 Task: Add Four Sigmatic Ground Coffee with Lion's Mane Dark Roast Mix to the cart.
Action: Mouse moved to (11, 125)
Screenshot: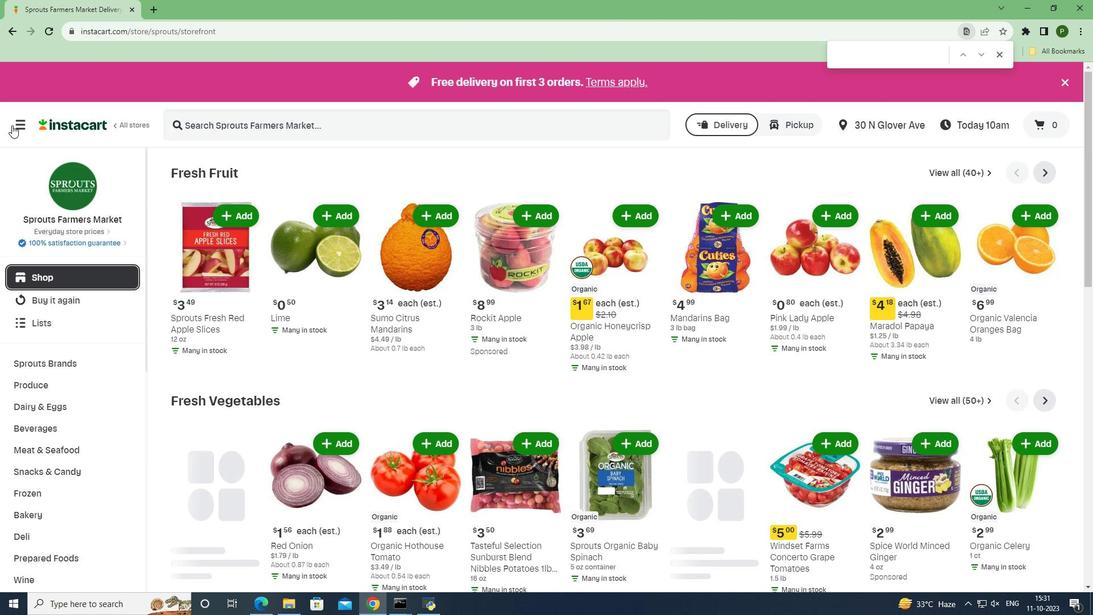 
Action: Mouse pressed left at (11, 125)
Screenshot: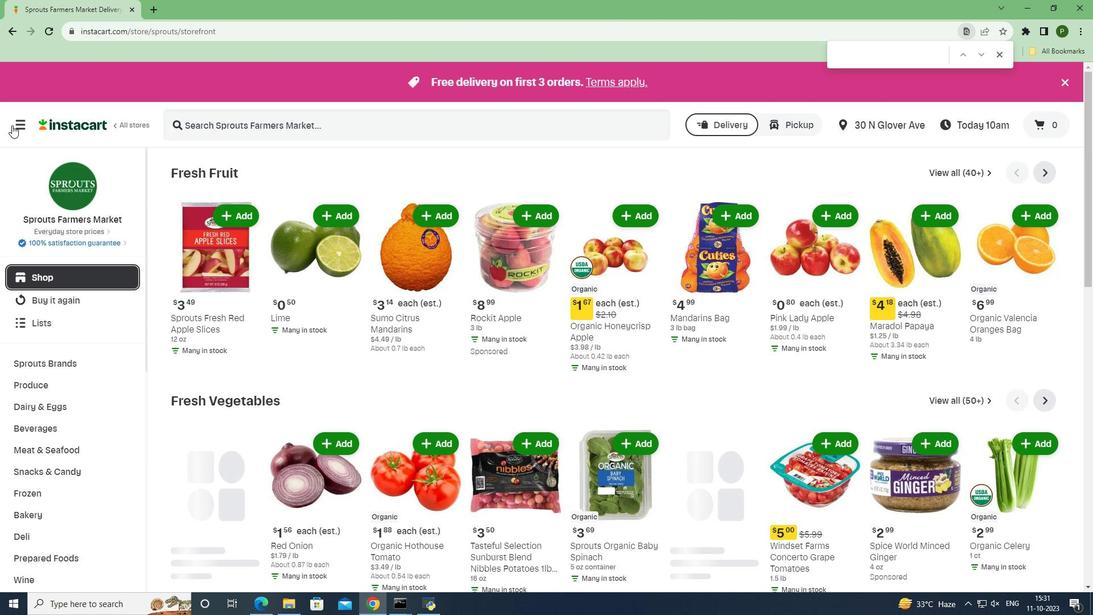 
Action: Mouse moved to (54, 298)
Screenshot: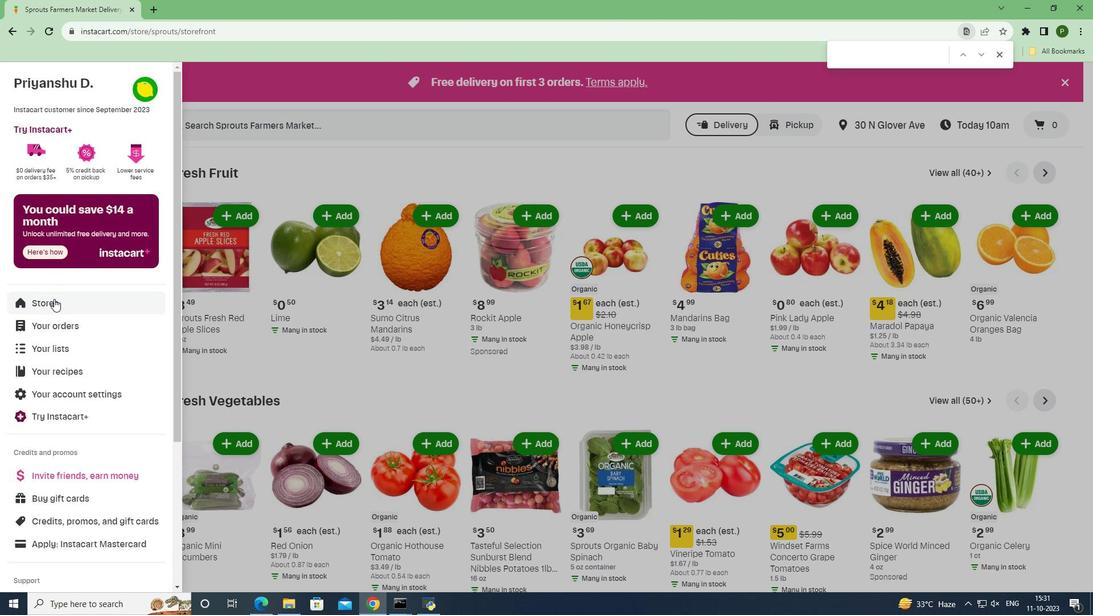 
Action: Mouse pressed left at (54, 298)
Screenshot: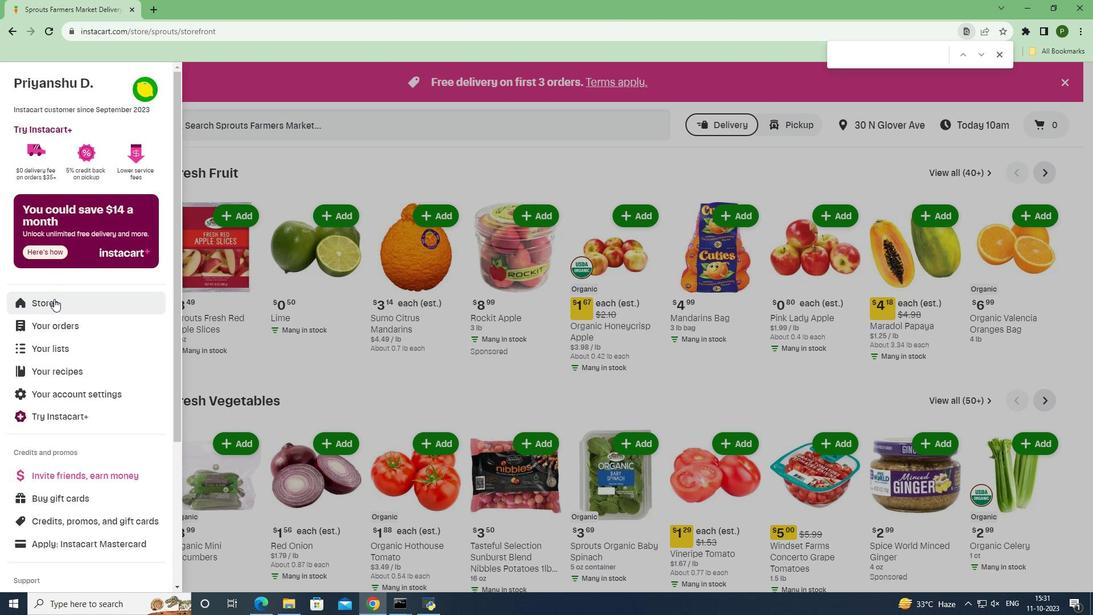 
Action: Mouse moved to (263, 128)
Screenshot: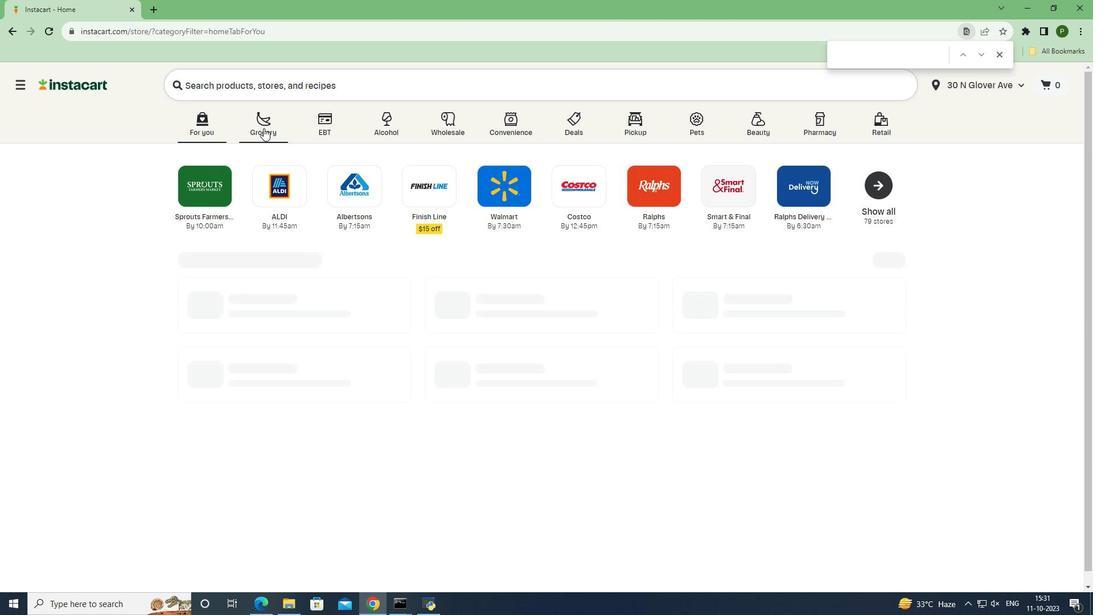 
Action: Mouse pressed left at (263, 128)
Screenshot: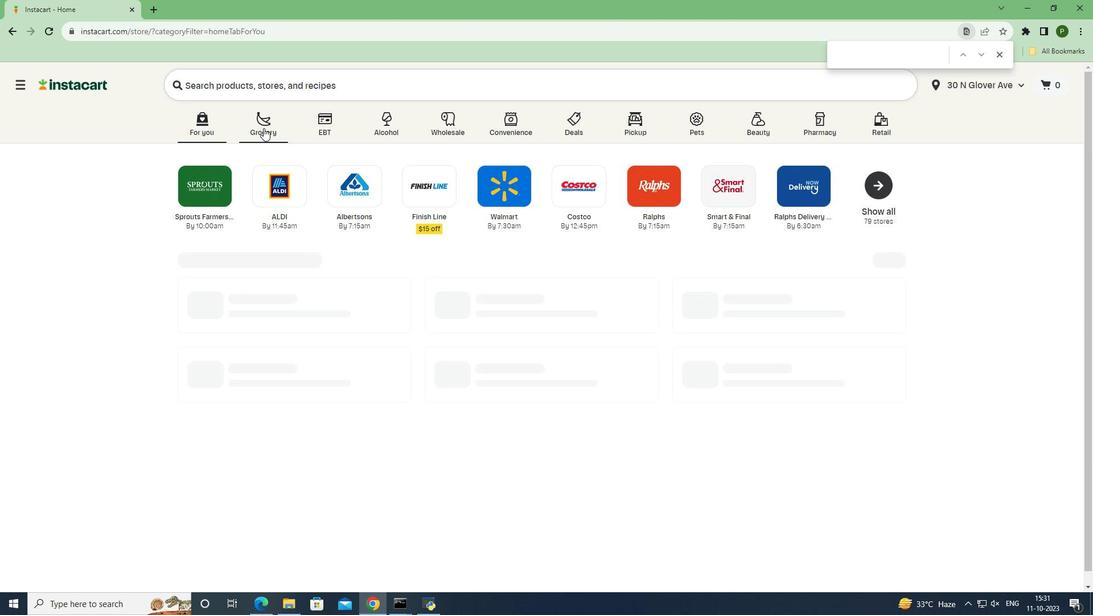 
Action: Mouse moved to (457, 261)
Screenshot: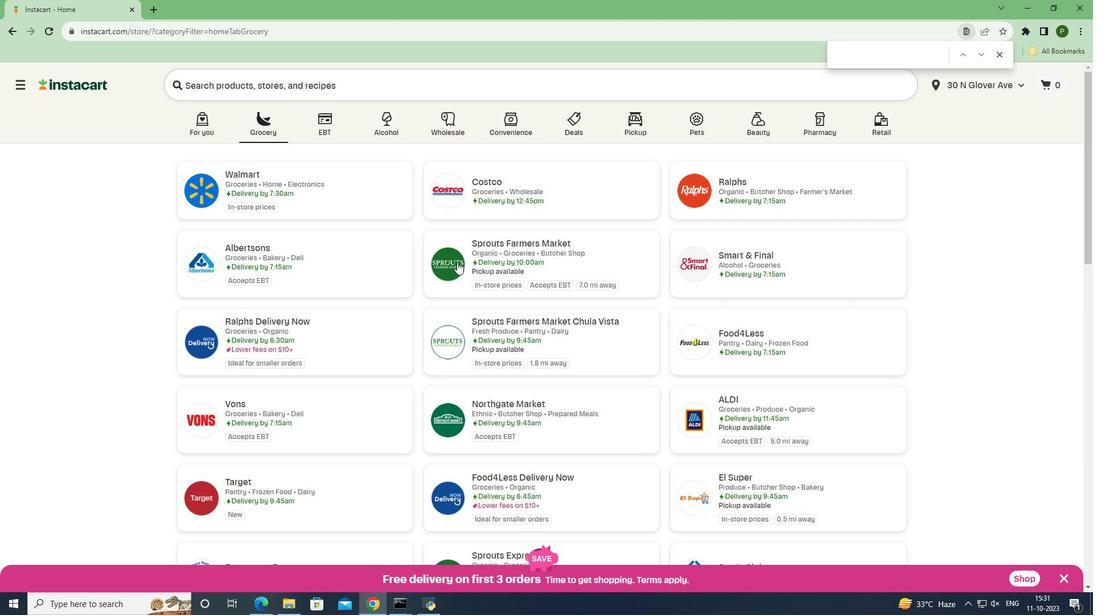 
Action: Mouse pressed left at (457, 261)
Screenshot: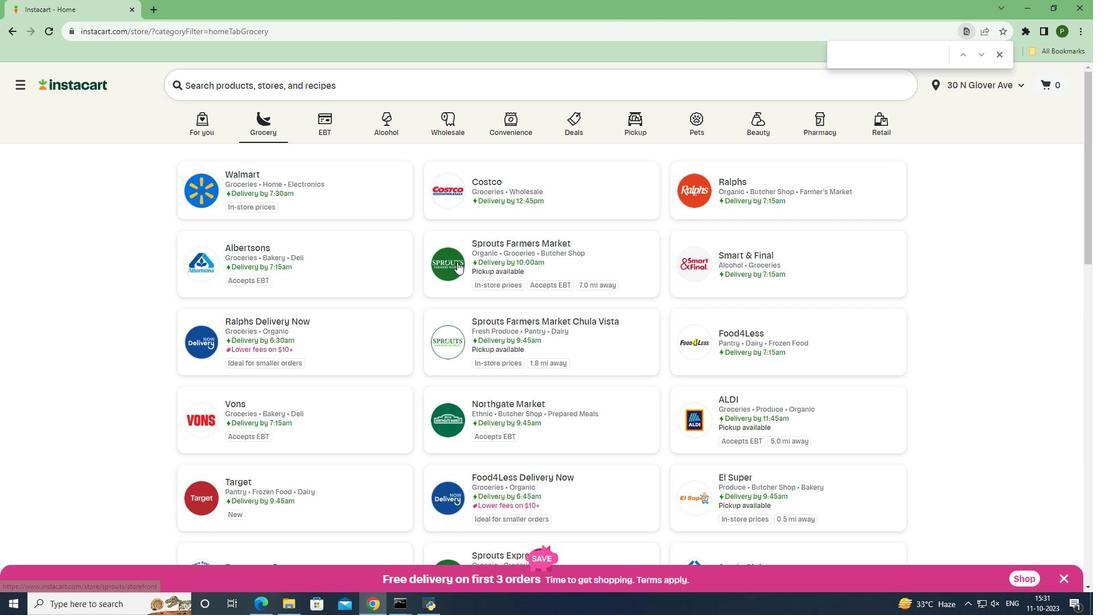 
Action: Mouse moved to (80, 429)
Screenshot: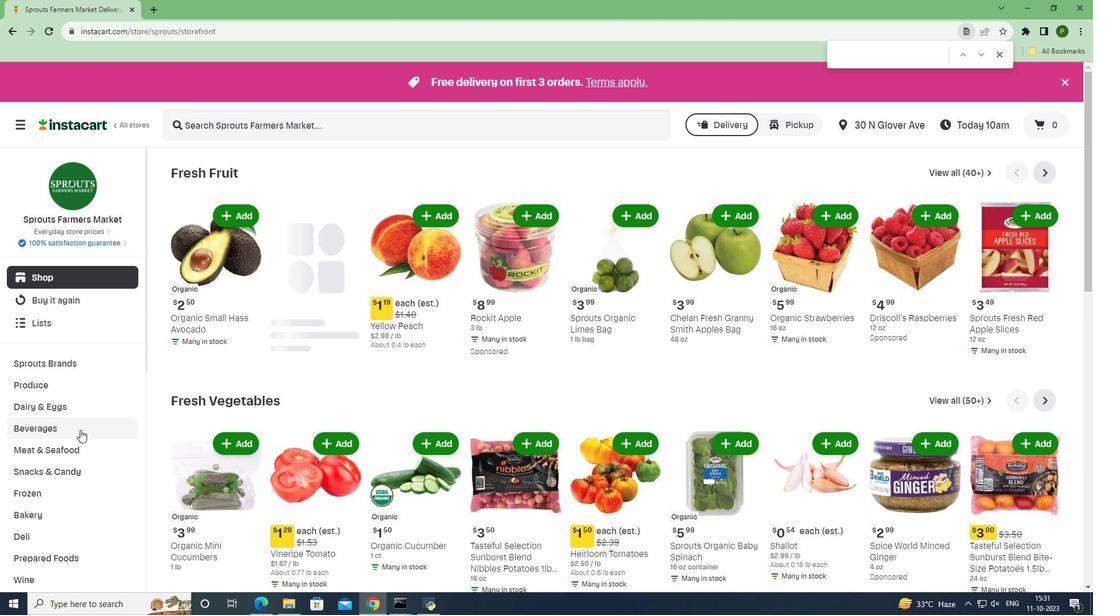 
Action: Mouse pressed left at (80, 429)
Screenshot: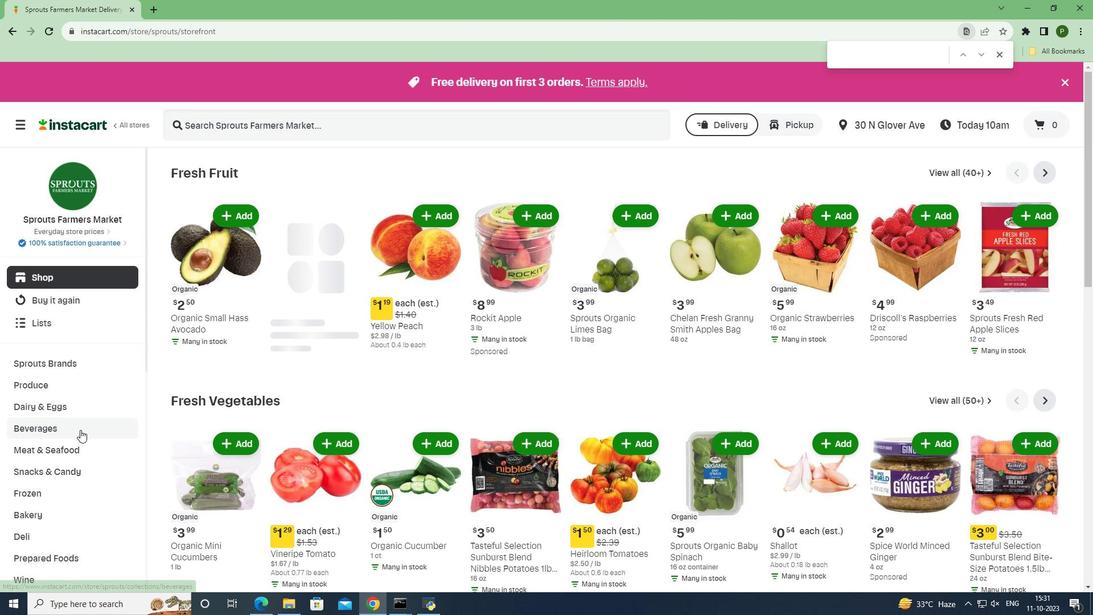 
Action: Mouse moved to (55, 500)
Screenshot: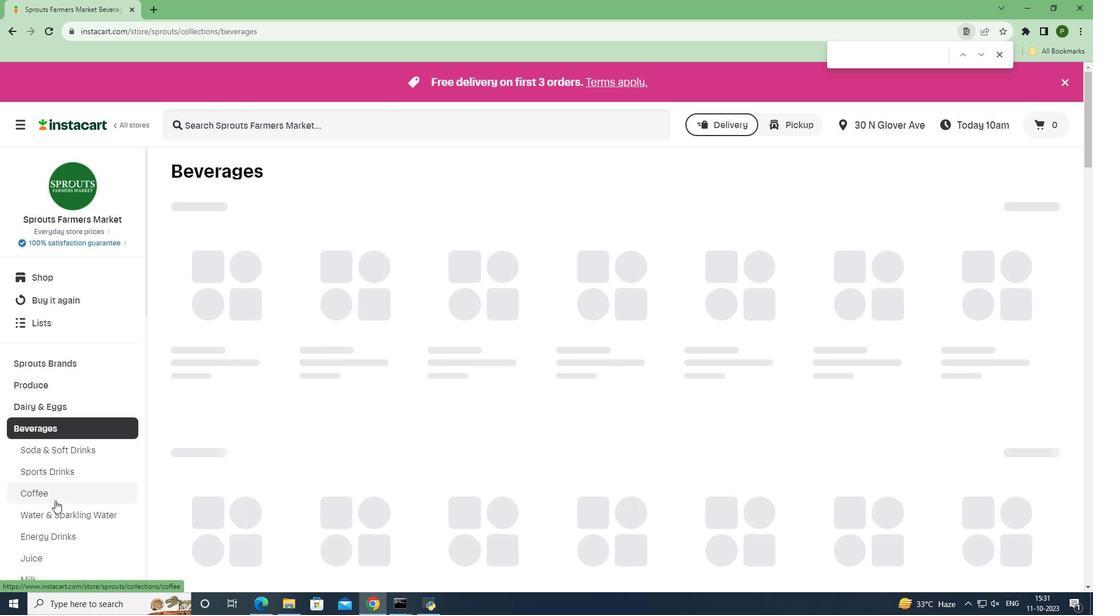
Action: Mouse pressed left at (55, 500)
Screenshot: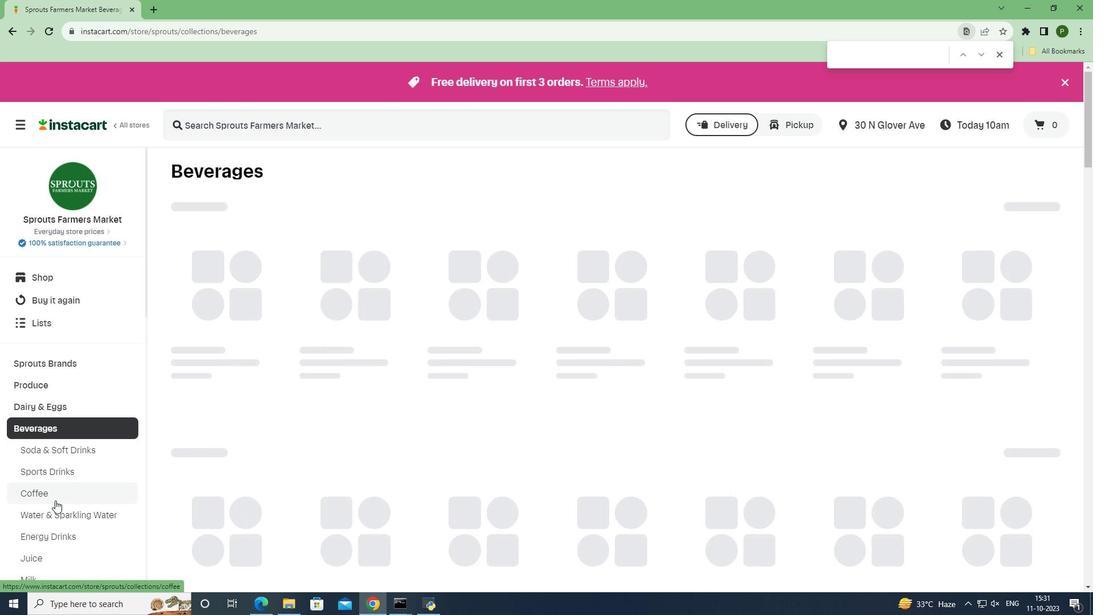
Action: Mouse moved to (267, 122)
Screenshot: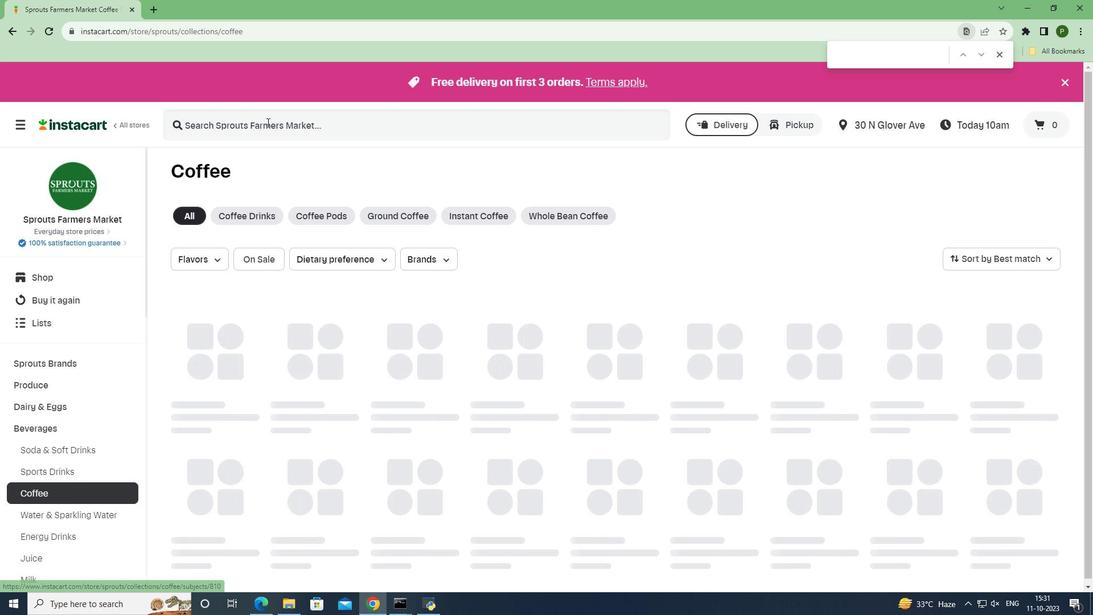 
Action: Mouse pressed left at (267, 122)
Screenshot: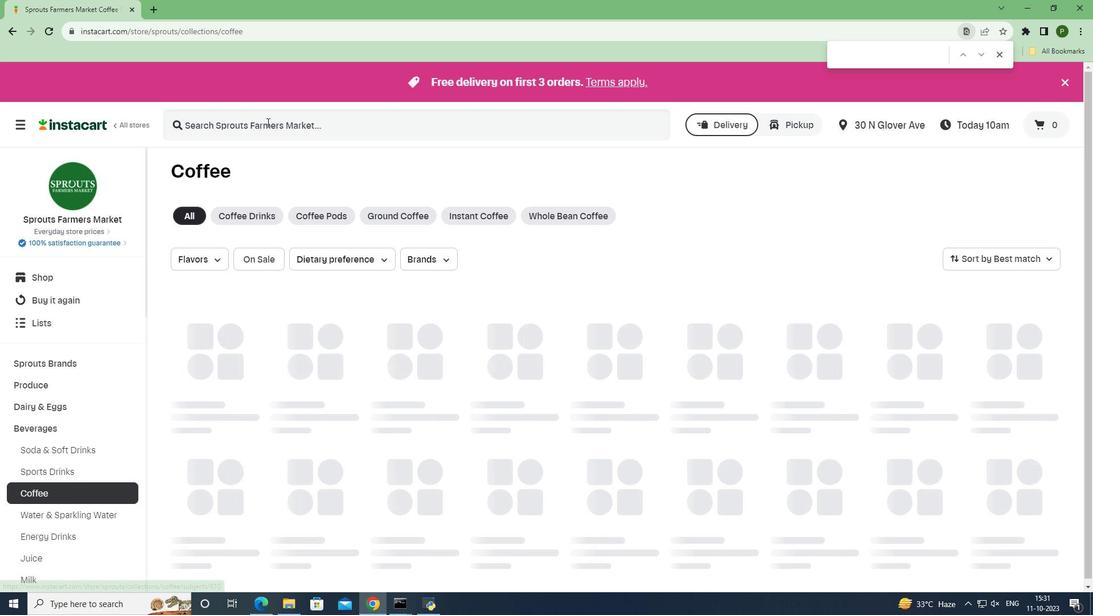 
Action: Key pressed <Key.caps_lock>F<Key.caps_lock>our<Key.space><Key.caps_lock>S<Key.caps_lock>igmatic<Key.space><Key.caps_lock>F<Key.backspace>G<Key.caps_lock>round<Key.space><Key.caps_lock>C<Key.caps_lock>offee<Key.space>with<Key.space><Key.caps_lock>L<Key.caps_lock>ion's<Key.space><Key.caps_lock>M<Key.caps_lock>ane<Key.space><Key.caps_lock>D<Key.caps_lock>ark<Key.space><Key.caps_lock>R<Key.caps_lock>oast<Key.space><Key.caps_lock>M<Key.caps_lock>ix<Key.space><Key.enter>
Screenshot: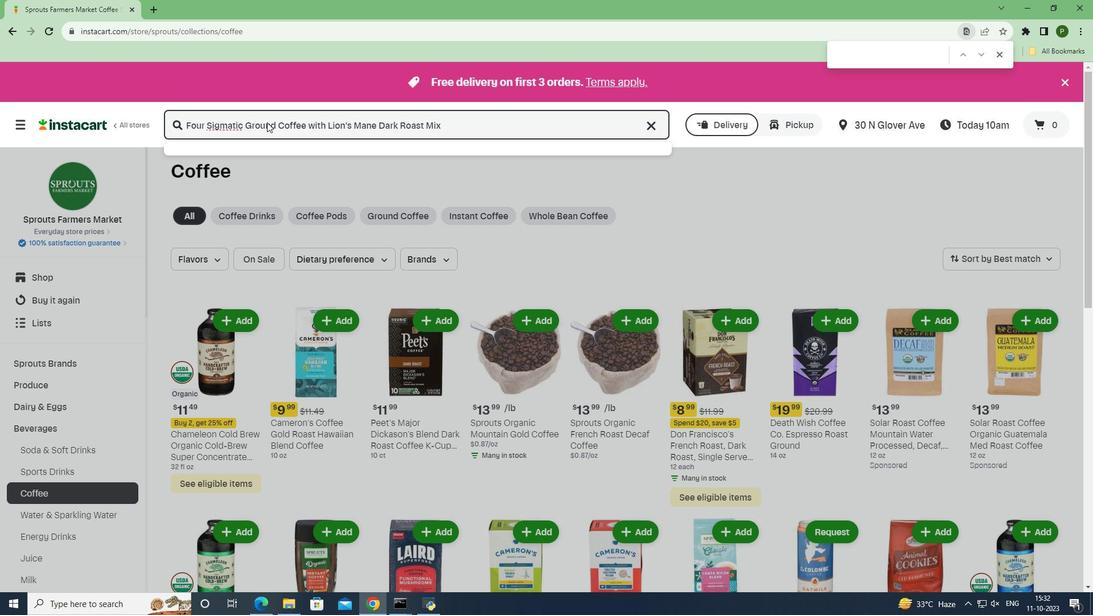 
Action: Mouse moved to (816, 244)
Screenshot: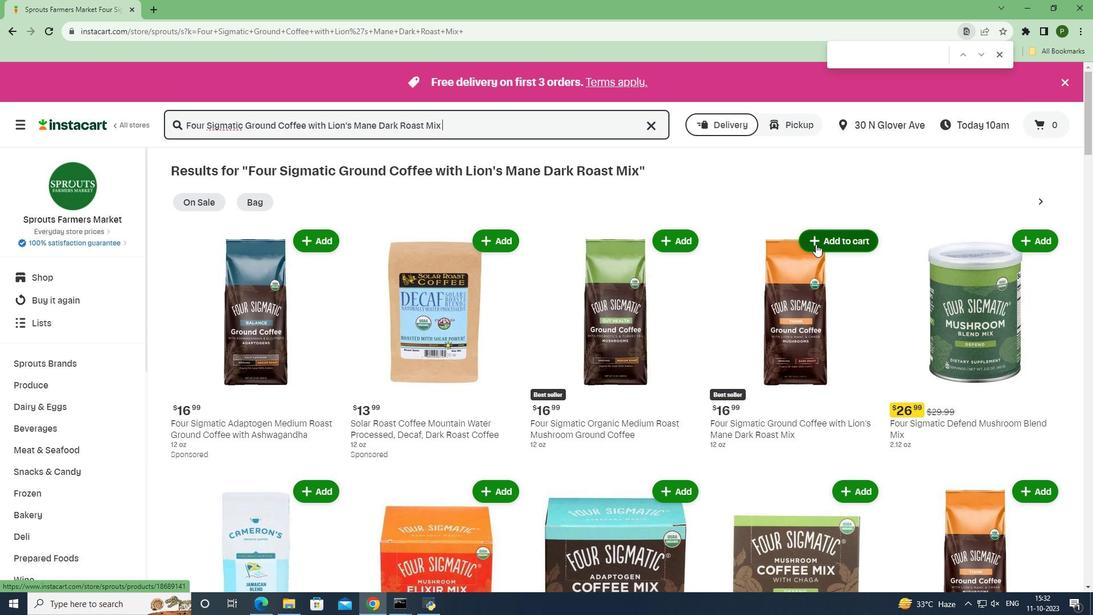 
Action: Mouse pressed left at (816, 244)
Screenshot: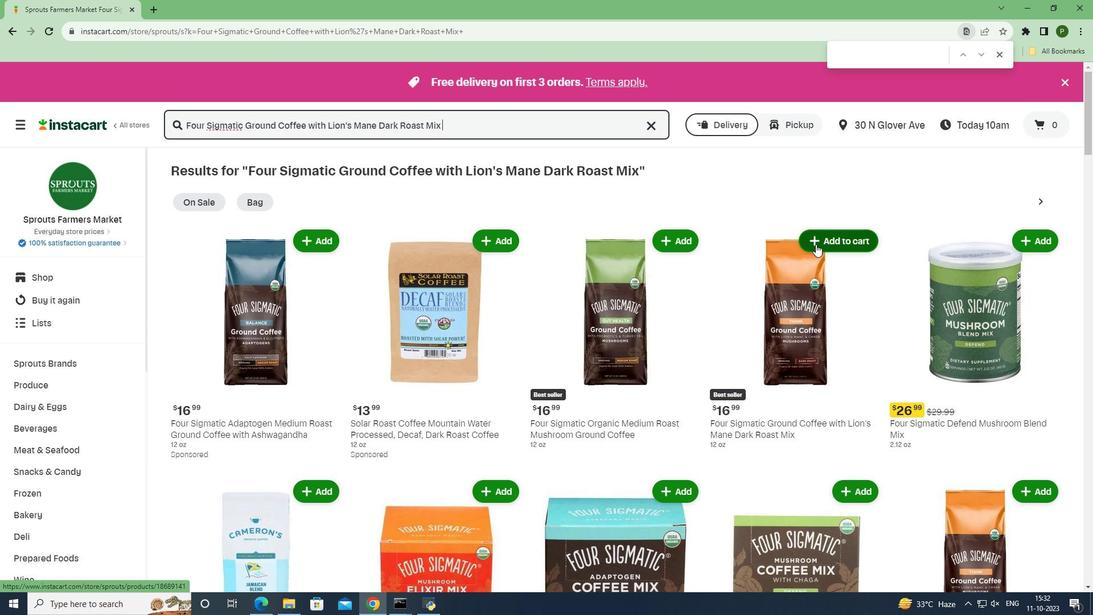 
Action: Mouse moved to (863, 301)
Screenshot: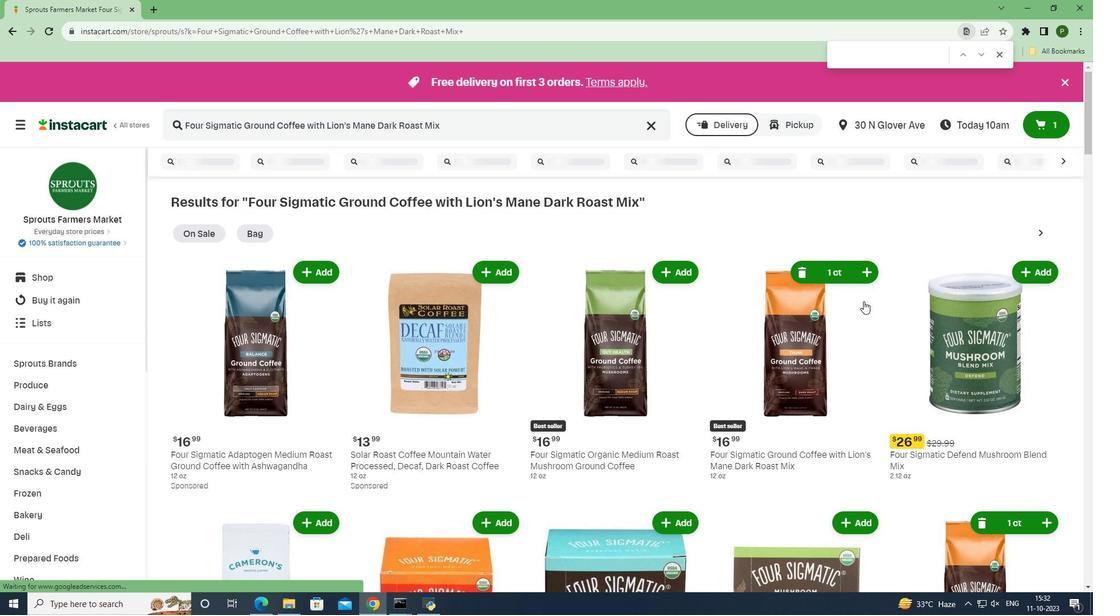 
